 Task: Hide page details on your booking page.
Action: Mouse moved to (465, 184)
Screenshot: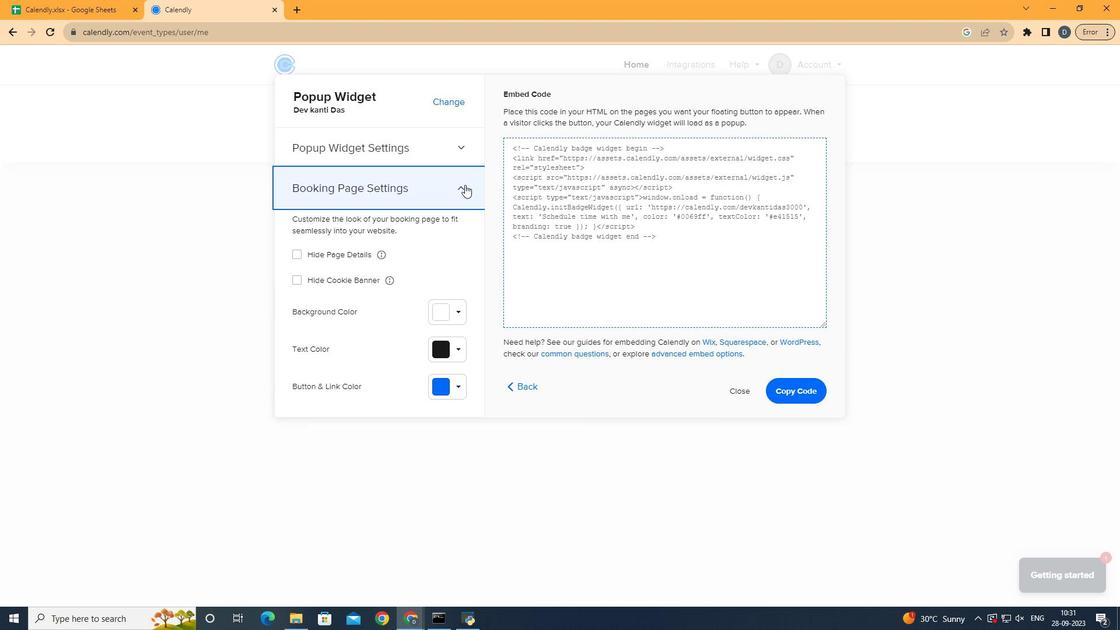
Action: Mouse pressed left at (465, 184)
Screenshot: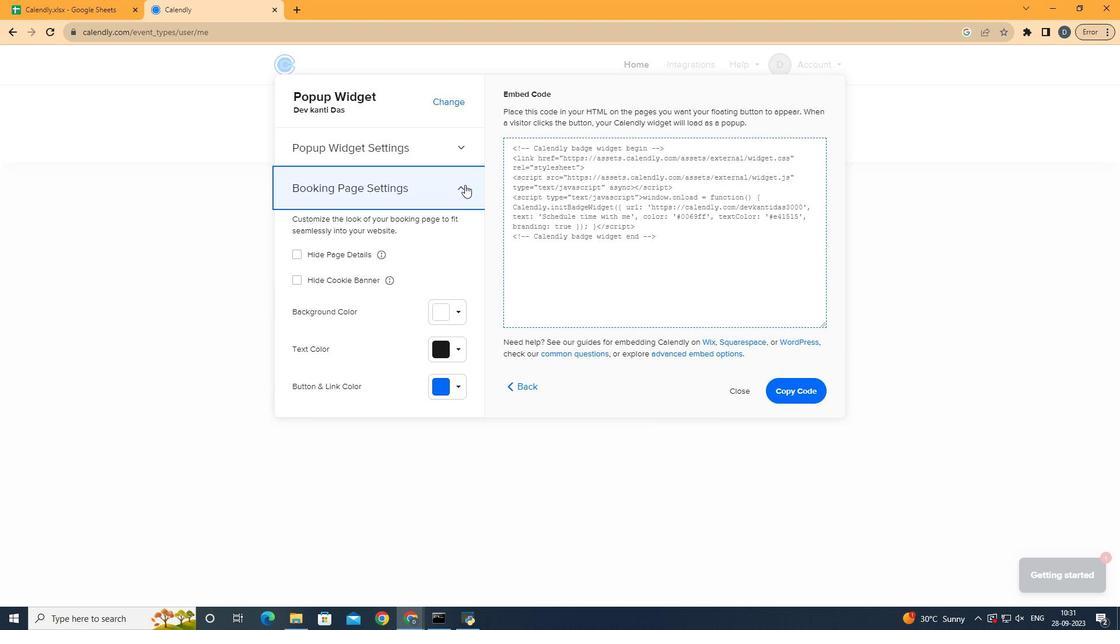 
Action: Mouse moved to (320, 258)
Screenshot: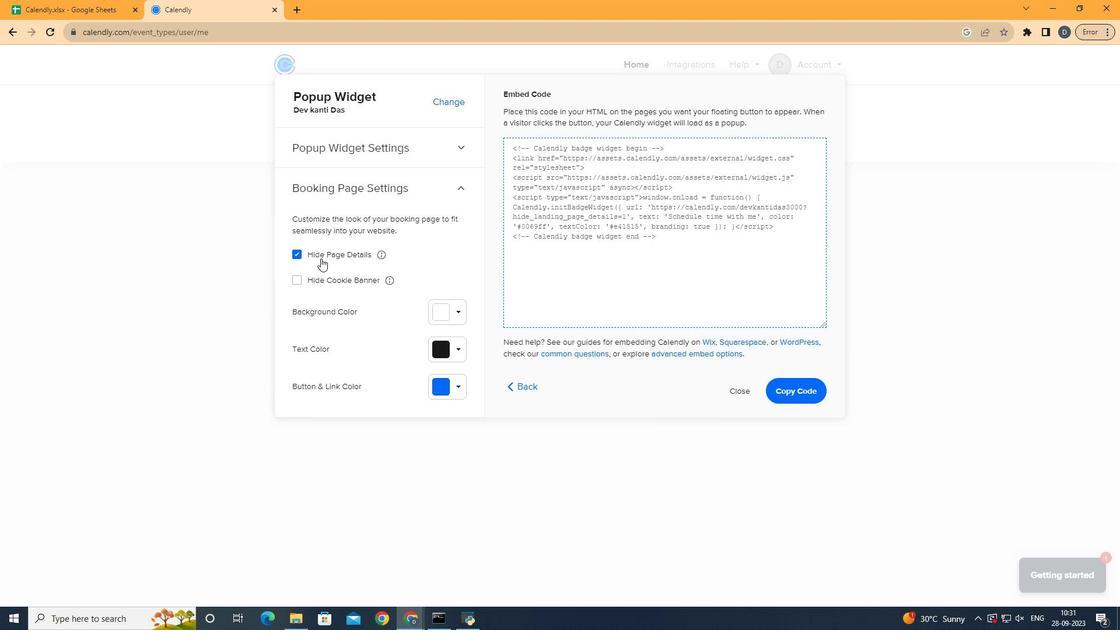 
Action: Mouse pressed left at (320, 258)
Screenshot: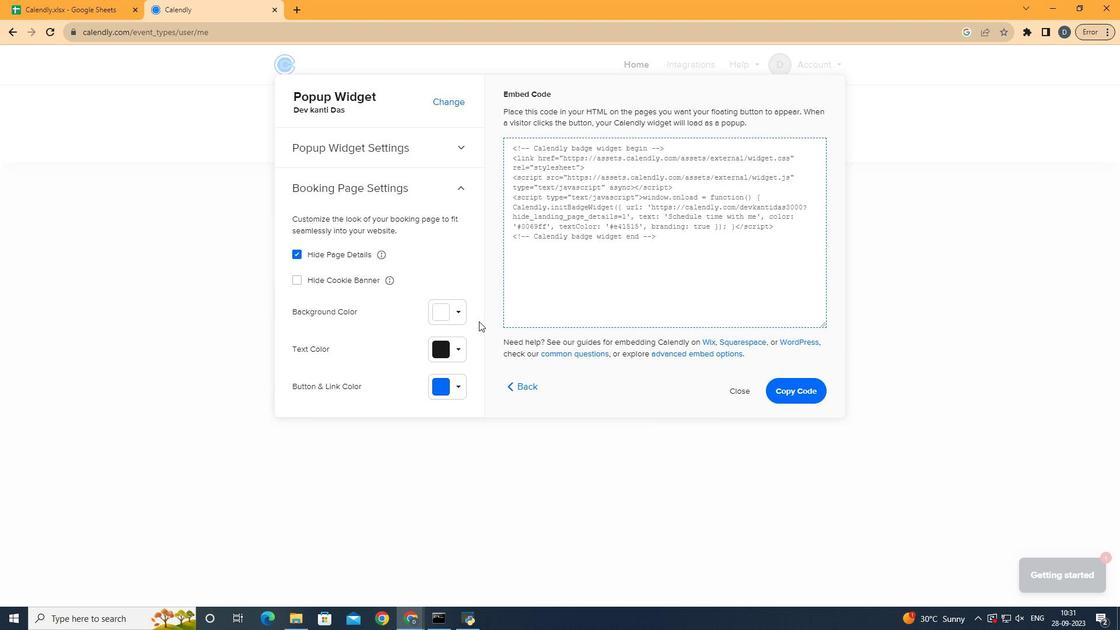 
Action: Mouse moved to (605, 390)
Screenshot: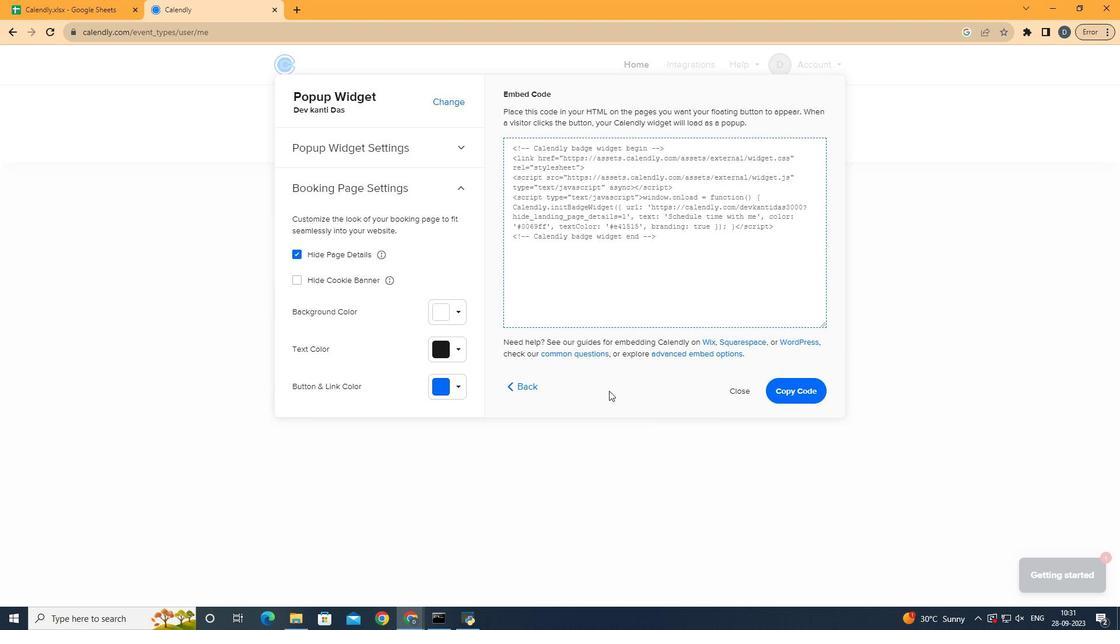 
